 Task: Enable the background graphics.
Action: Mouse moved to (67, 106)
Screenshot: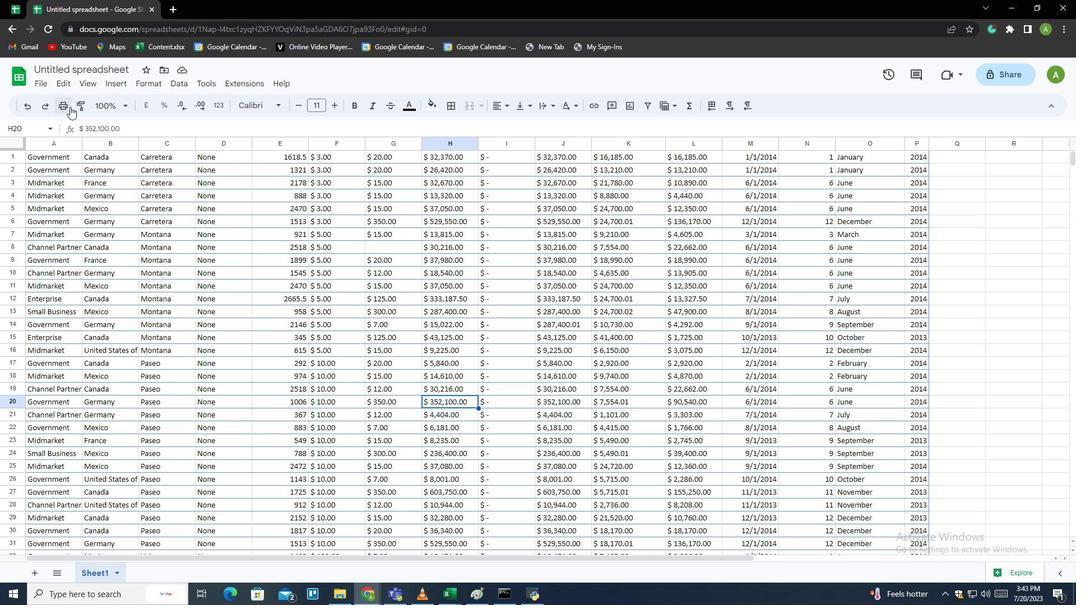 
Action: Mouse pressed left at (67, 106)
Screenshot: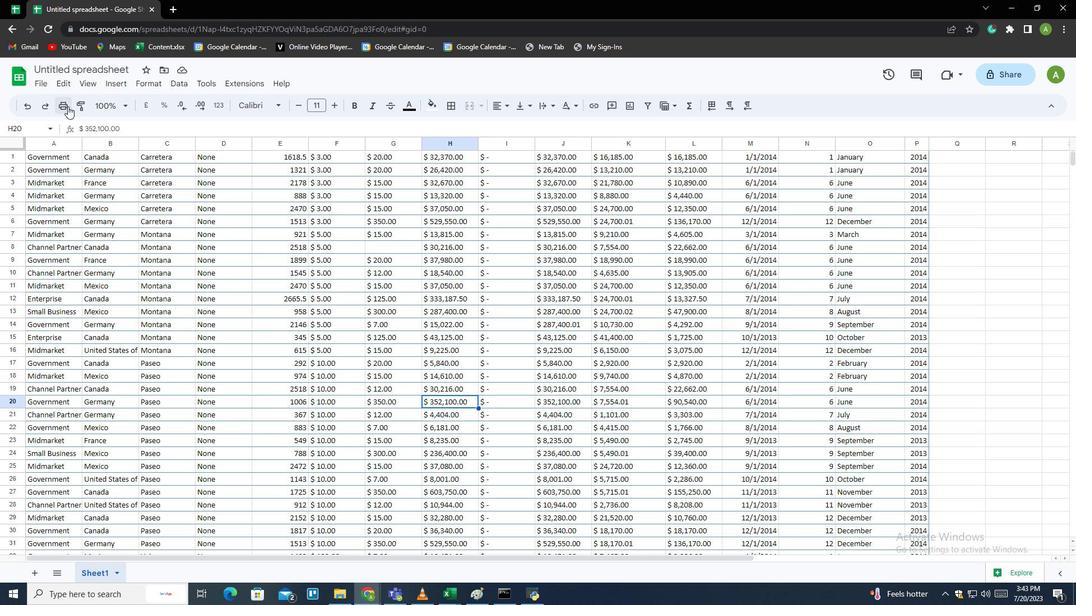 
Action: Mouse moved to (1030, 77)
Screenshot: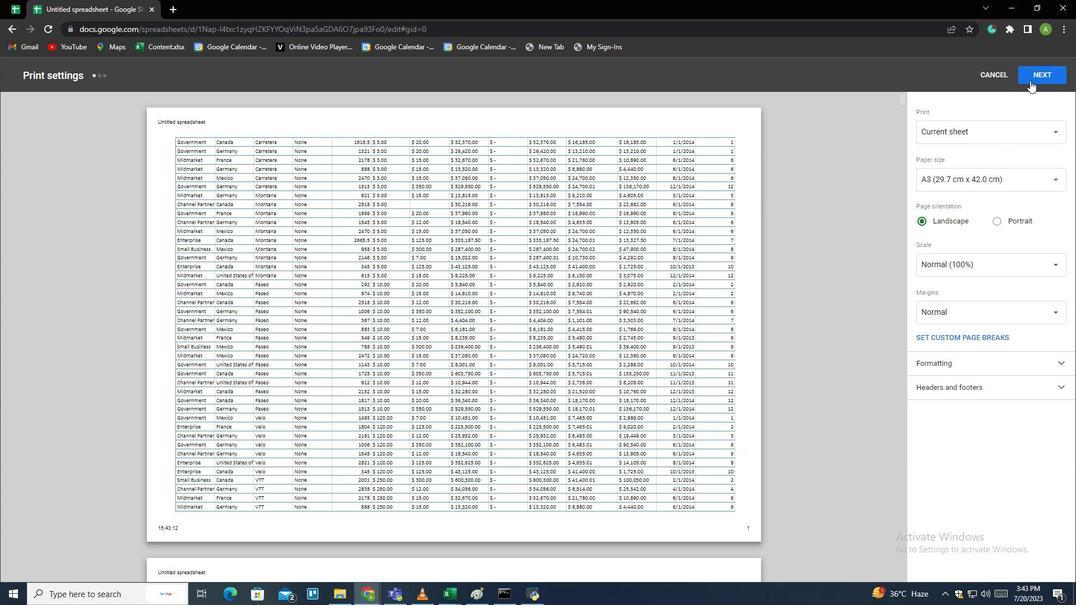 
Action: Mouse pressed left at (1030, 77)
Screenshot: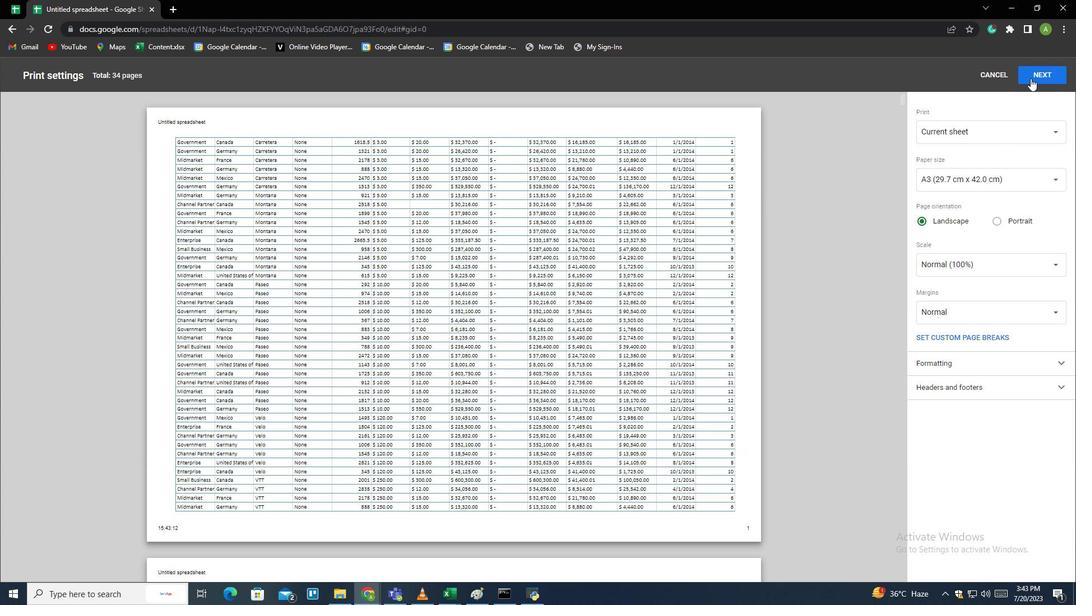 
Action: Mouse moved to (753, 211)
Screenshot: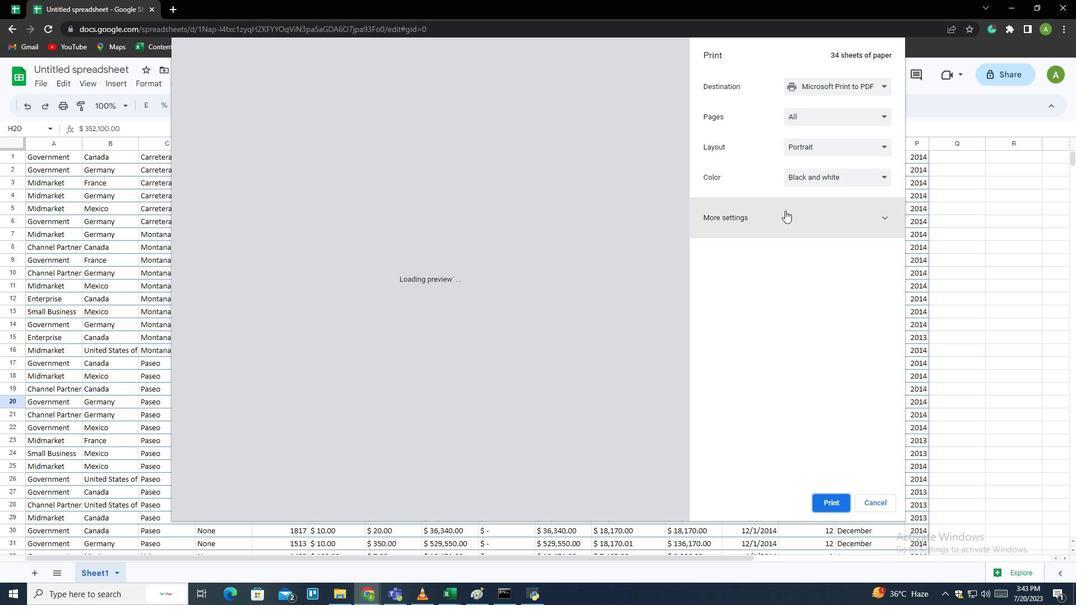 
Action: Mouse pressed left at (753, 211)
Screenshot: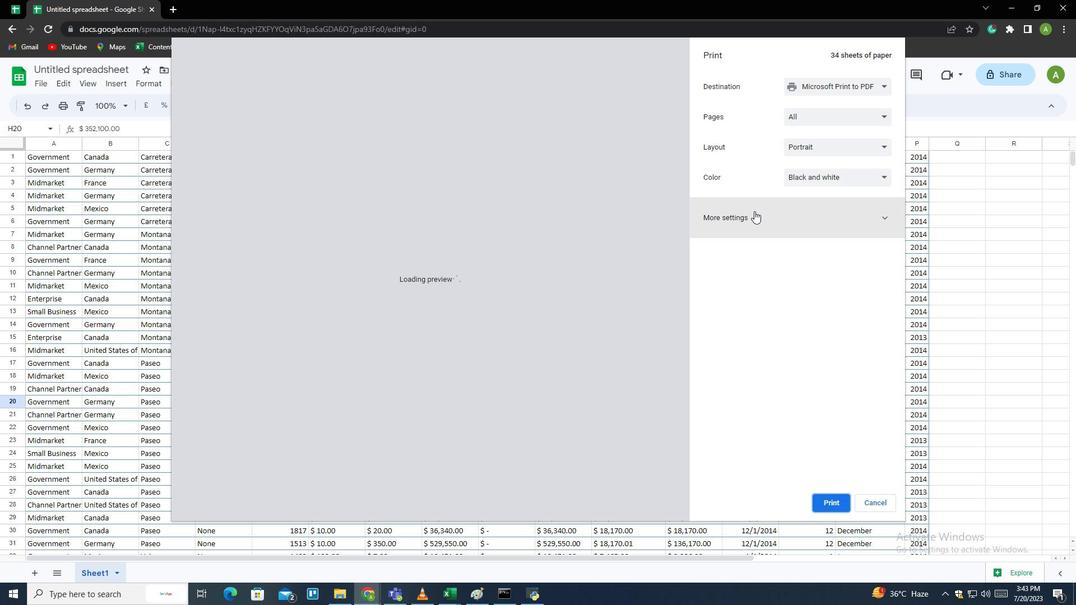 
Action: Mouse moved to (801, 275)
Screenshot: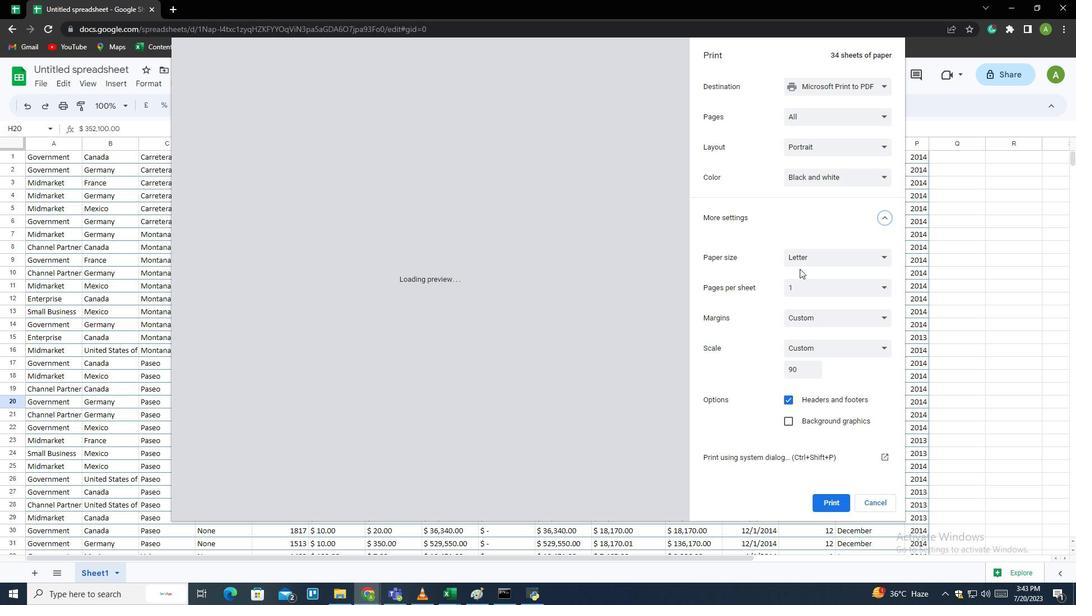 
Action: Mouse scrolled (801, 274) with delta (0, 0)
Screenshot: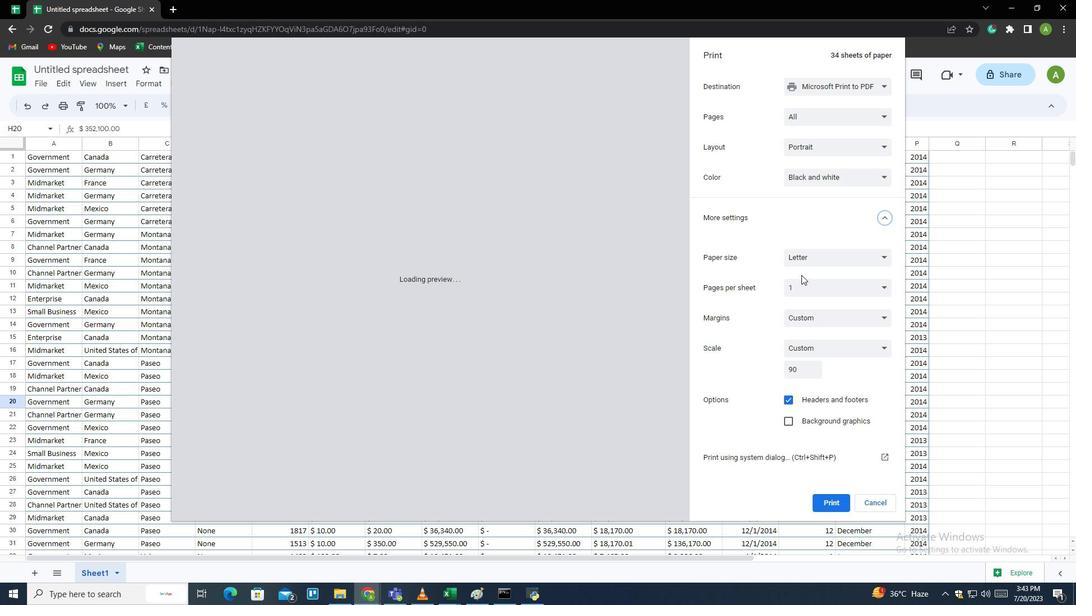 
Action: Mouse scrolled (801, 274) with delta (0, 0)
Screenshot: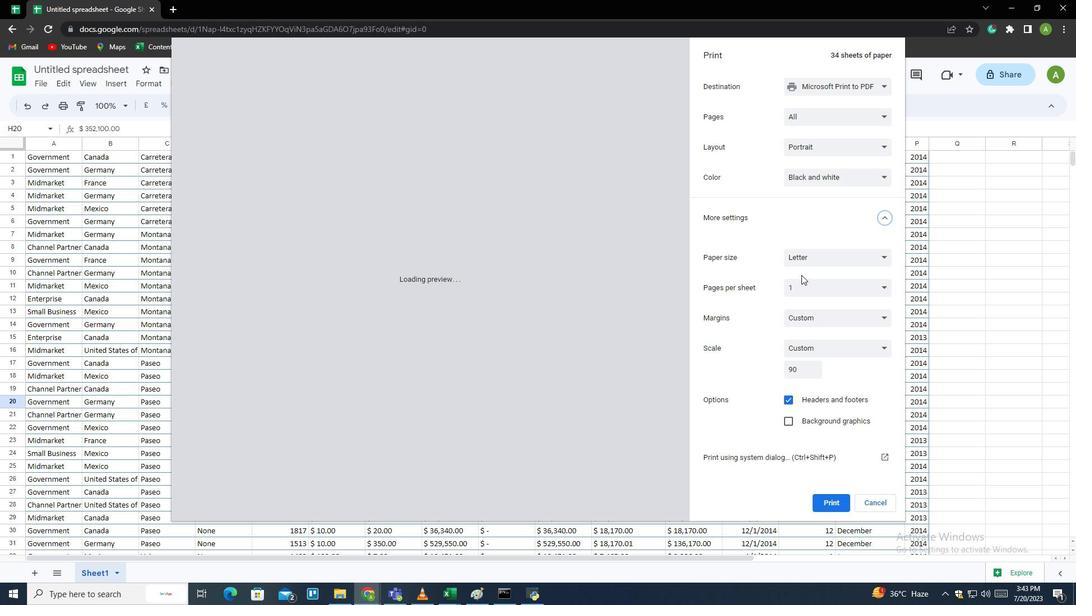 
Action: Mouse moved to (787, 418)
Screenshot: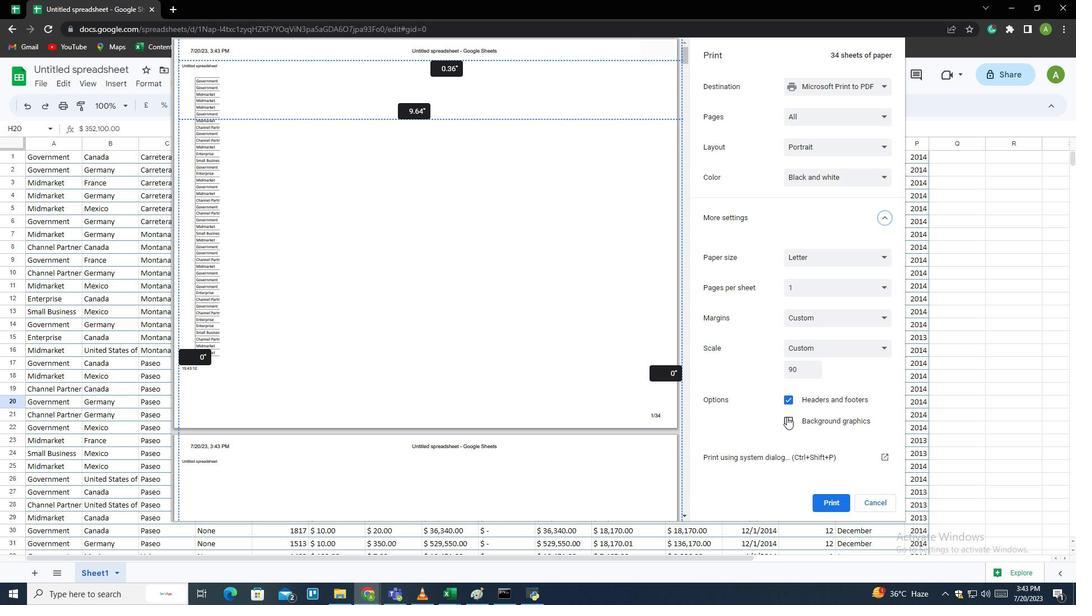 
Action: Mouse pressed left at (787, 418)
Screenshot: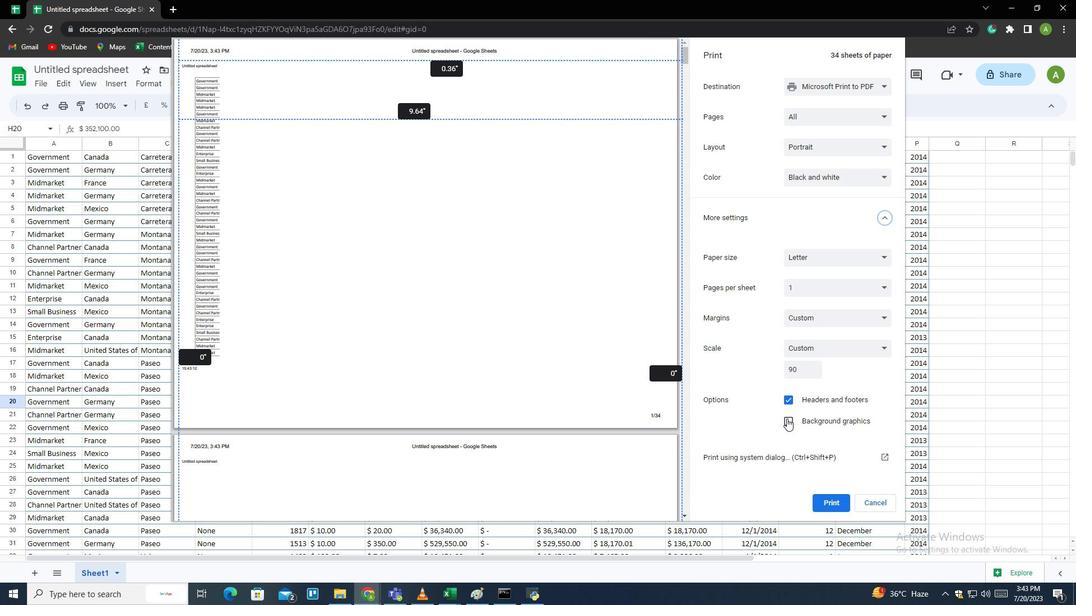 
Action: Mouse moved to (804, 448)
Screenshot: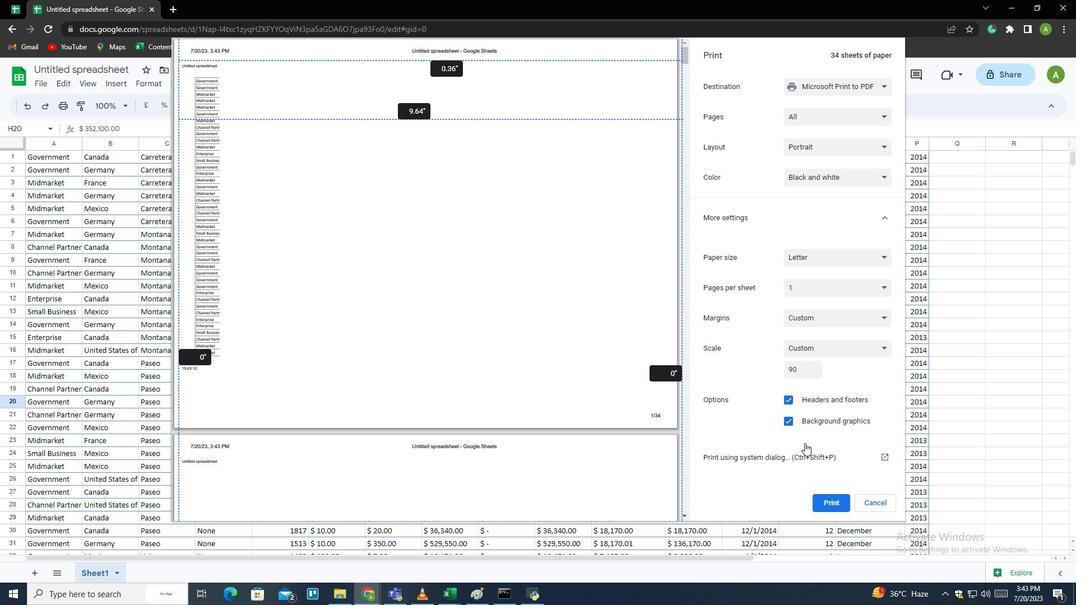 
